 Task: Find connections with filter location Sint-Gillis-Waas with filter topic #Personalbrandingwith filter profile language Potuguese with filter current company IDC Technologies, Inc. with filter school Subodh Public School with filter industry Libraries with filter service category Web Development with filter keywords title Therapist
Action: Mouse moved to (485, 106)
Screenshot: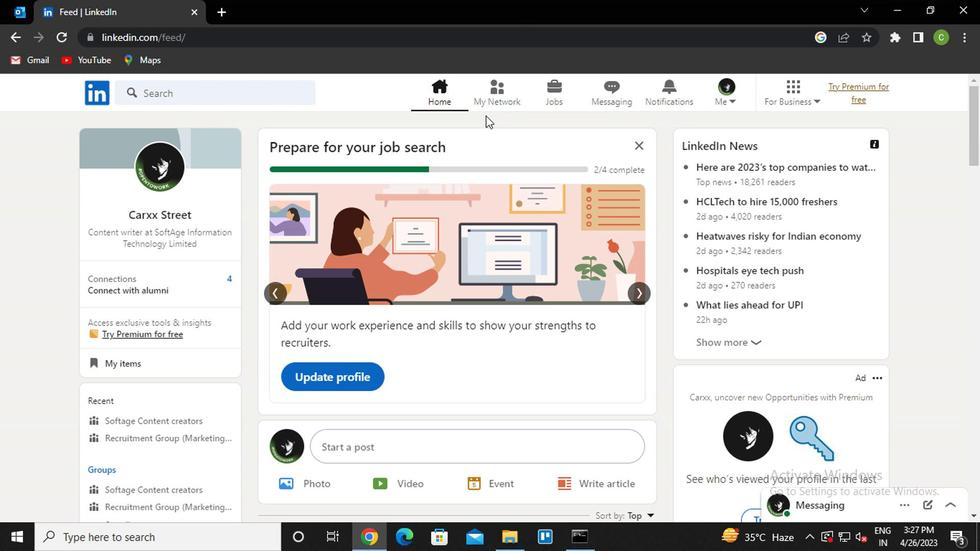 
Action: Mouse pressed left at (485, 106)
Screenshot: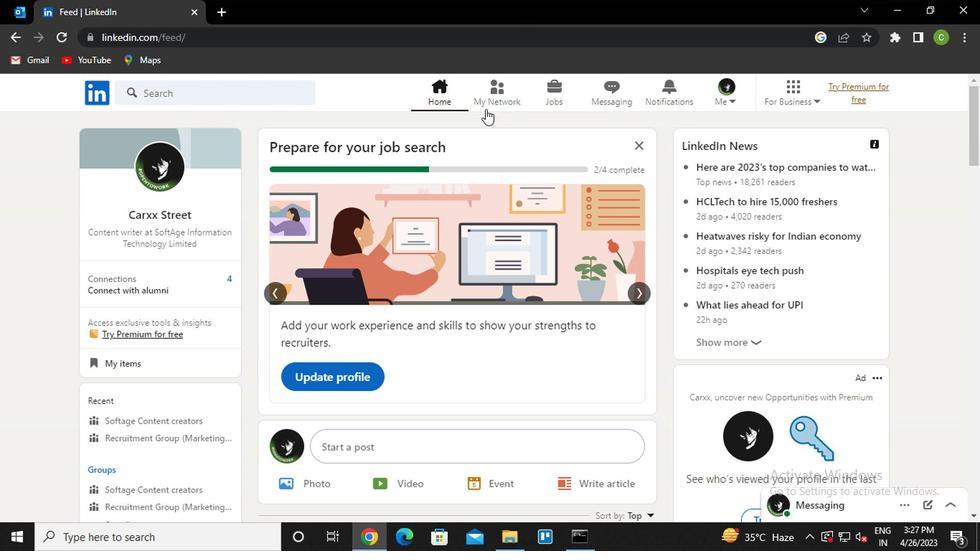 
Action: Mouse moved to (217, 176)
Screenshot: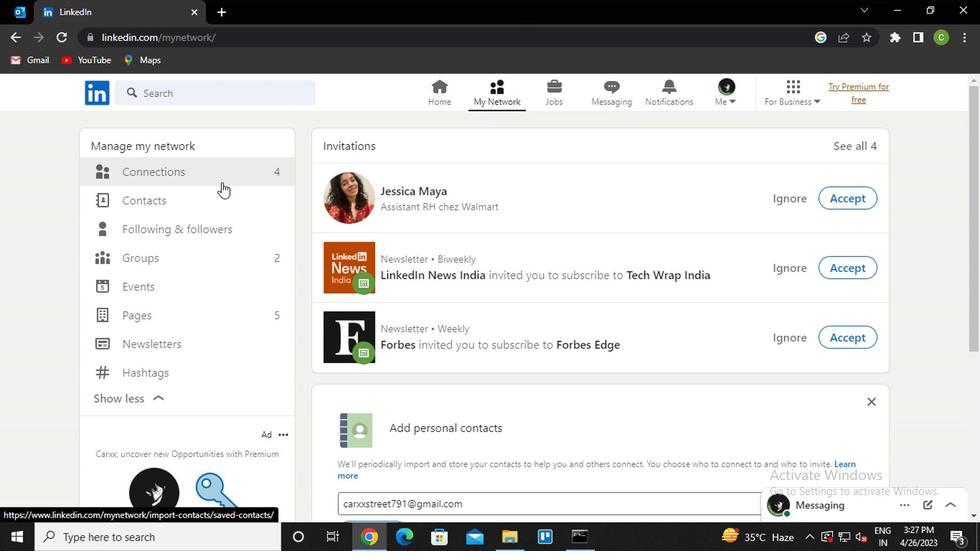 
Action: Mouse pressed left at (217, 176)
Screenshot: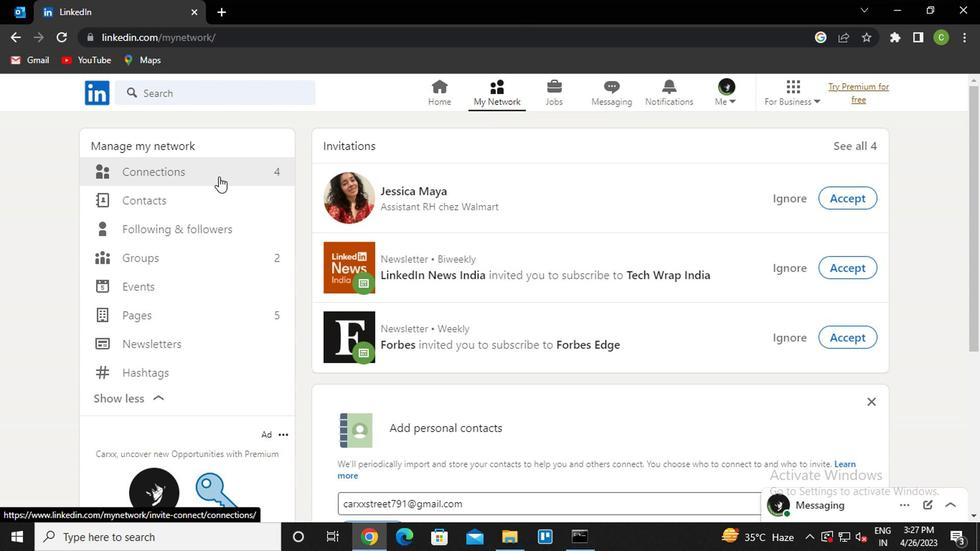 
Action: Mouse moved to (599, 172)
Screenshot: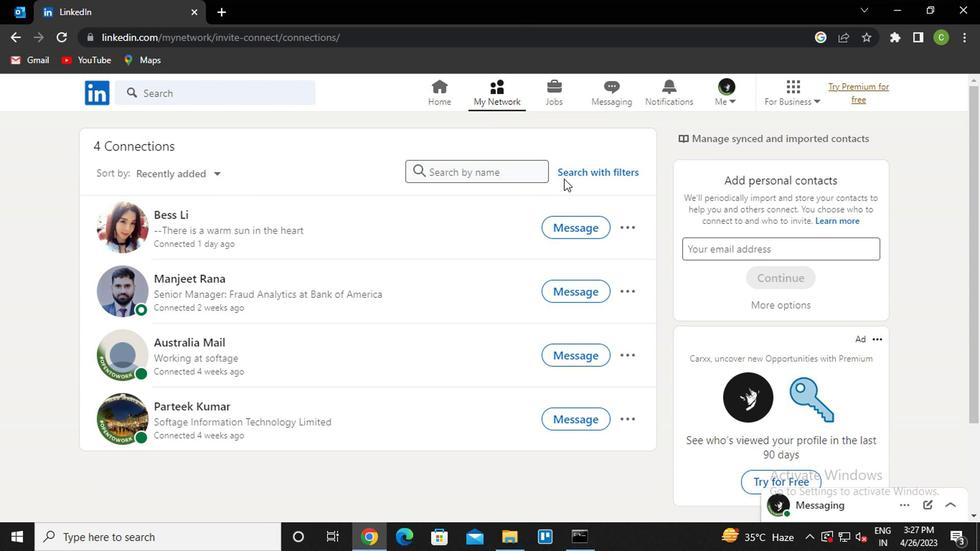
Action: Mouse pressed left at (599, 172)
Screenshot: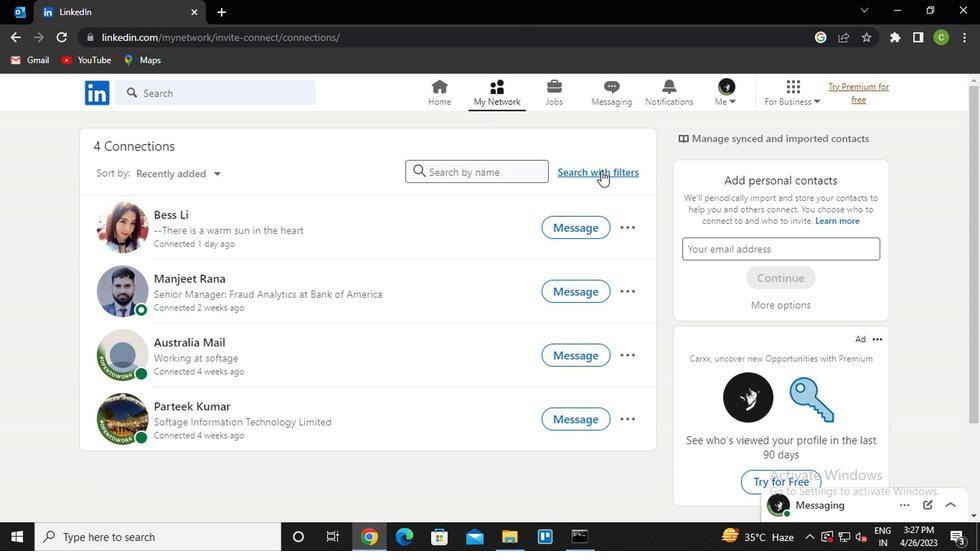 
Action: Mouse moved to (488, 142)
Screenshot: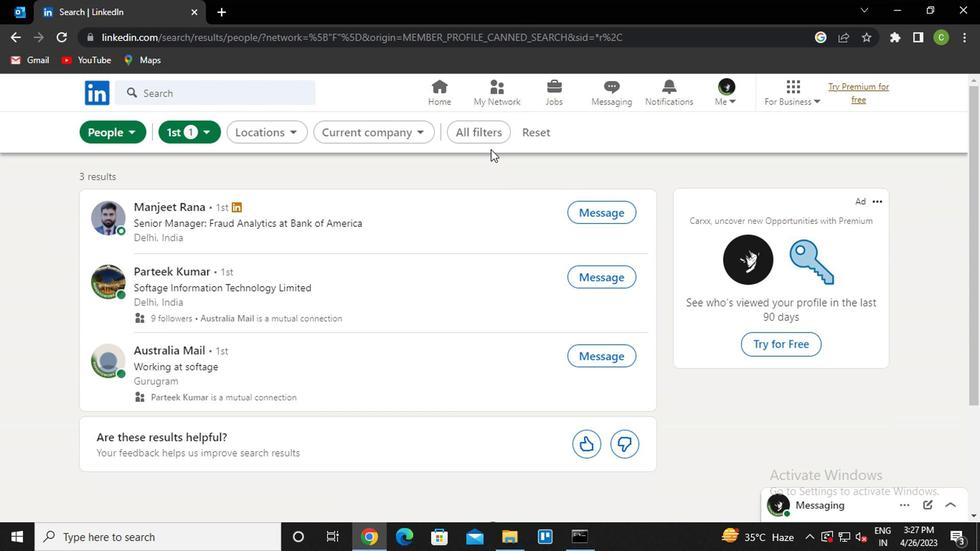 
Action: Mouse pressed left at (488, 142)
Screenshot: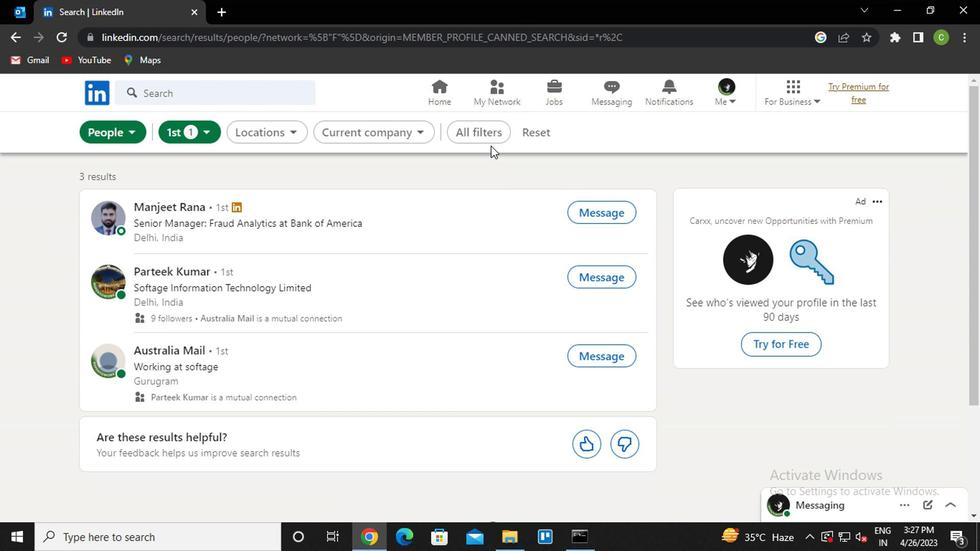 
Action: Mouse moved to (716, 325)
Screenshot: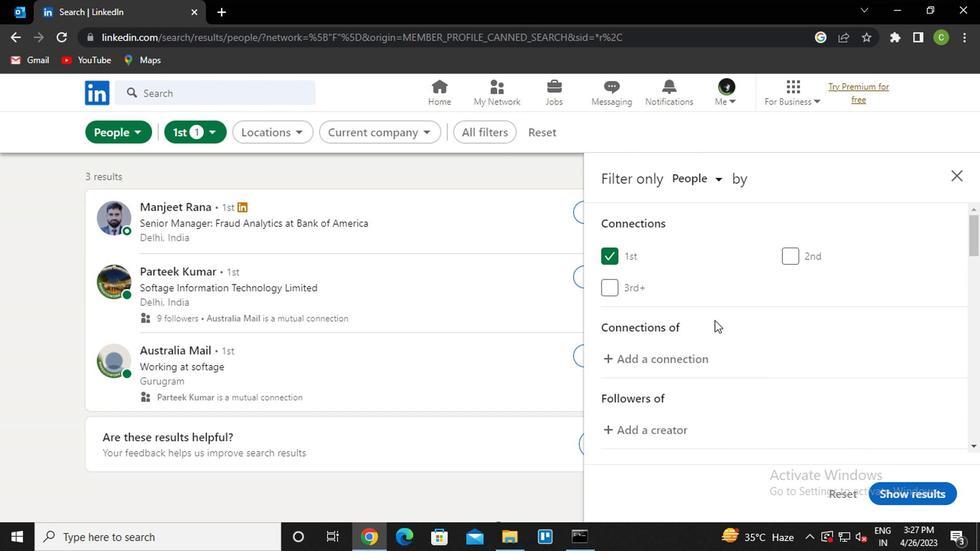 
Action: Mouse scrolled (716, 324) with delta (0, -1)
Screenshot: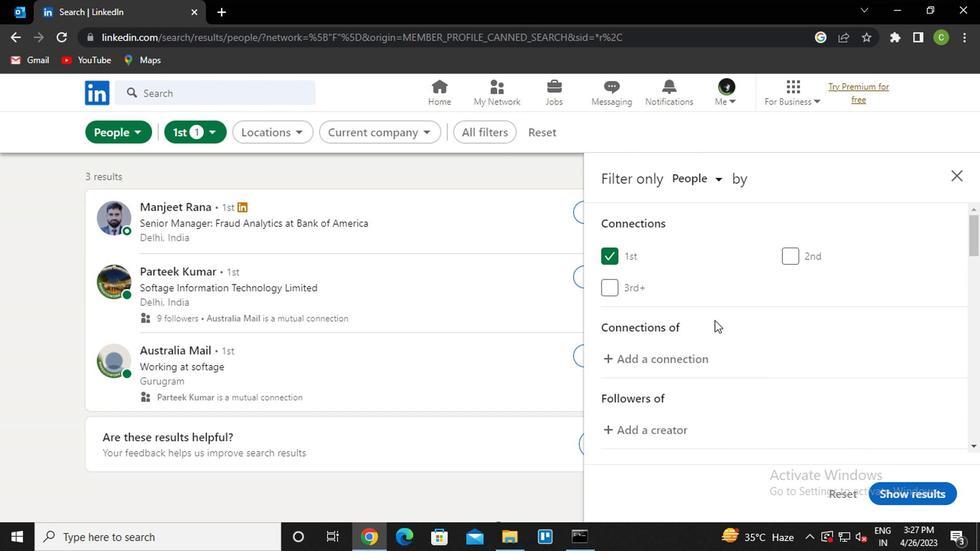 
Action: Mouse moved to (716, 337)
Screenshot: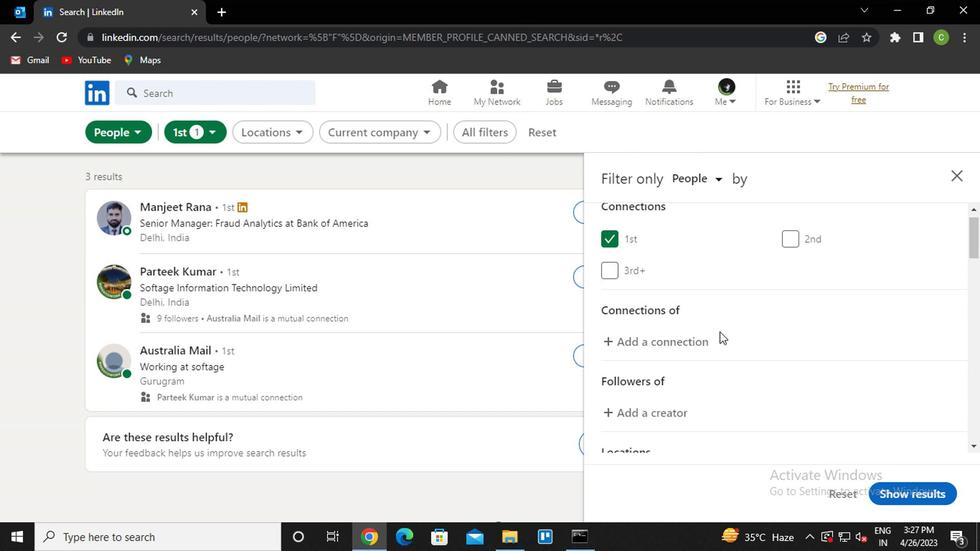 
Action: Mouse scrolled (716, 337) with delta (0, 0)
Screenshot: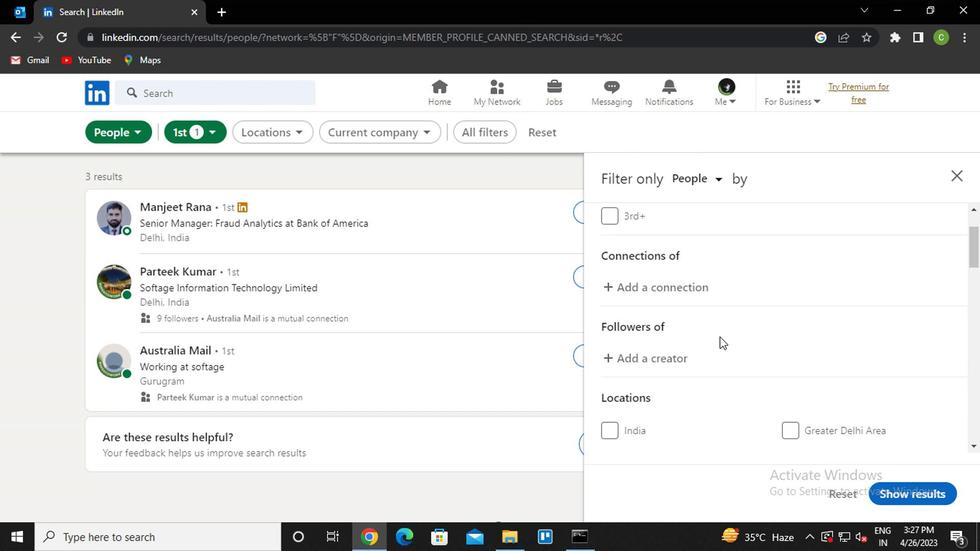 
Action: Mouse moved to (716, 339)
Screenshot: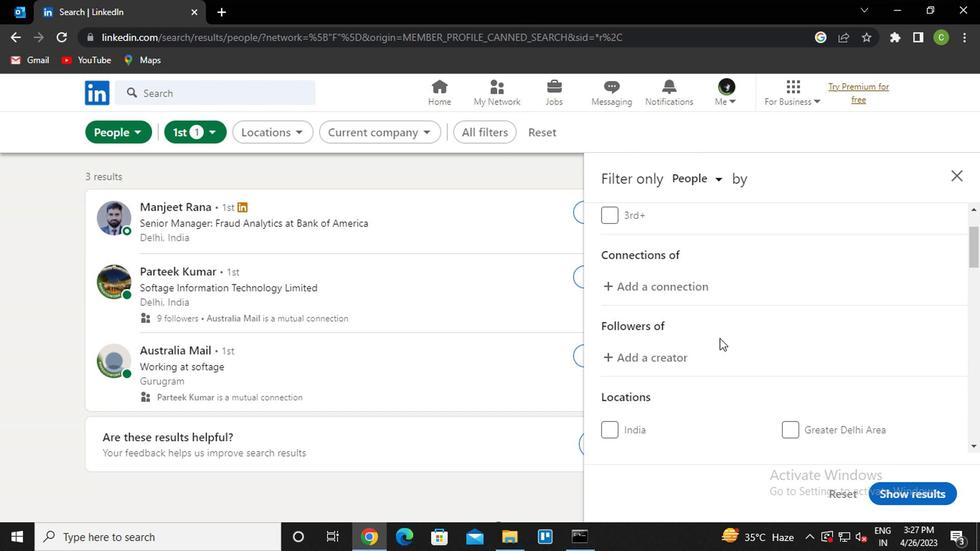 
Action: Mouse scrolled (716, 339) with delta (0, 0)
Screenshot: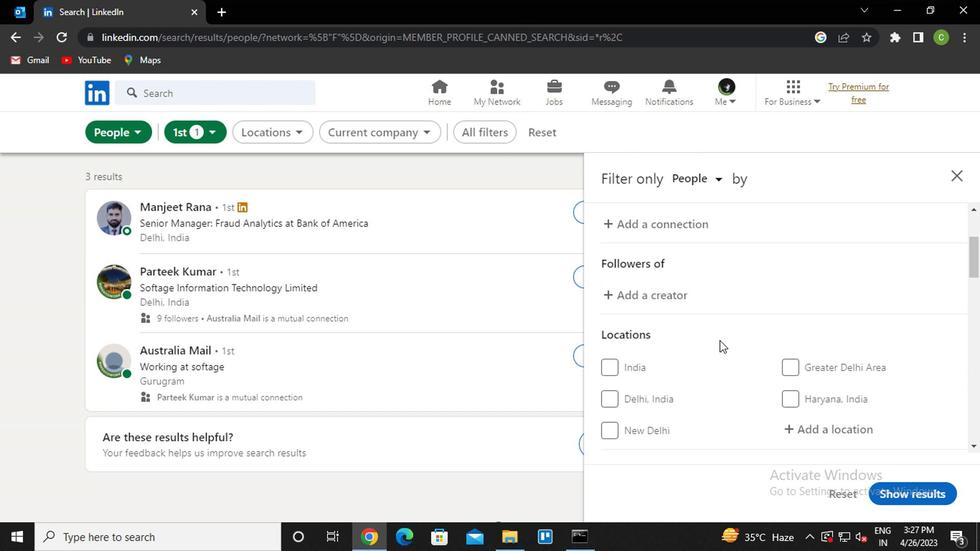
Action: Mouse moved to (818, 353)
Screenshot: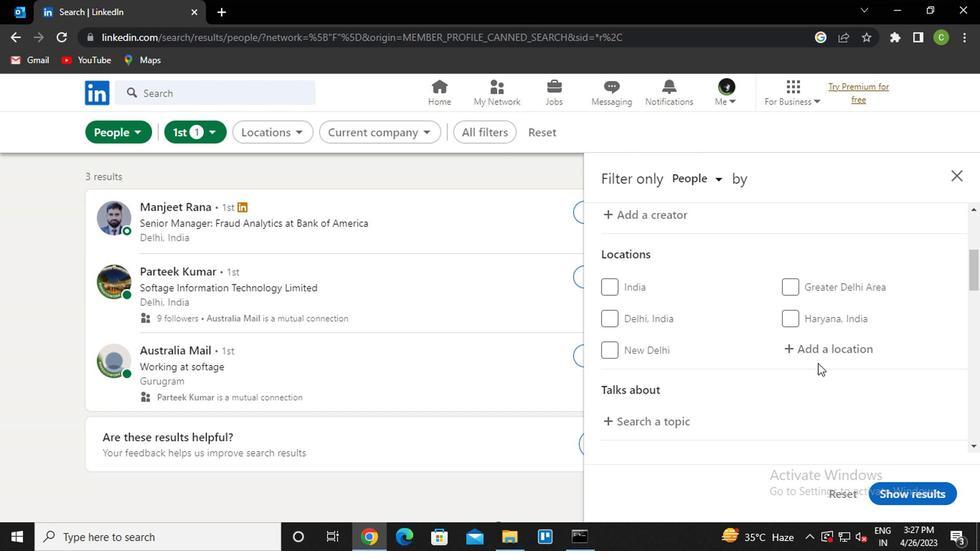 
Action: Mouse pressed left at (818, 353)
Screenshot: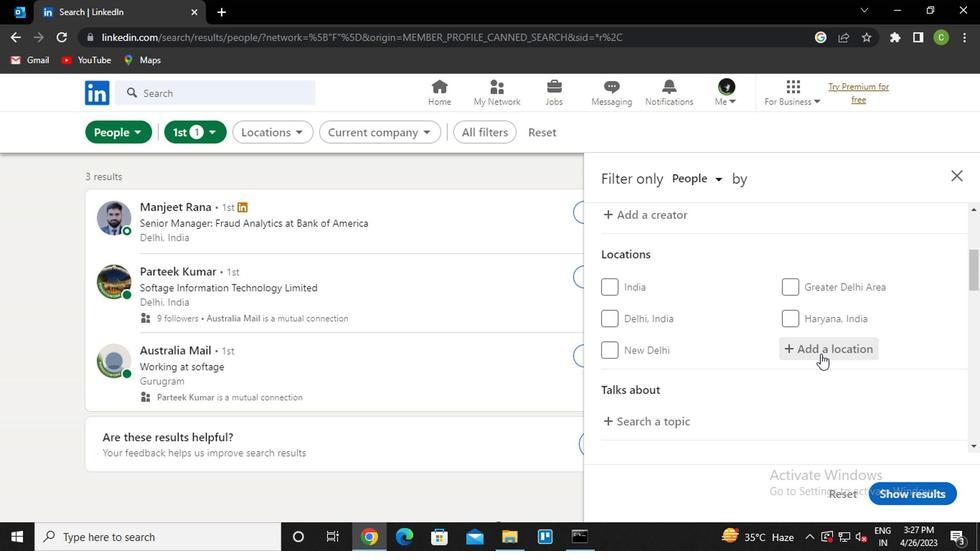 
Action: Key pressed <Key.caps_lock><Key.caps_lock>s<Key.caps_lock>int-<Key.caps_lock>g<Key.caps_lock>i<Key.down><Key.enter>
Screenshot: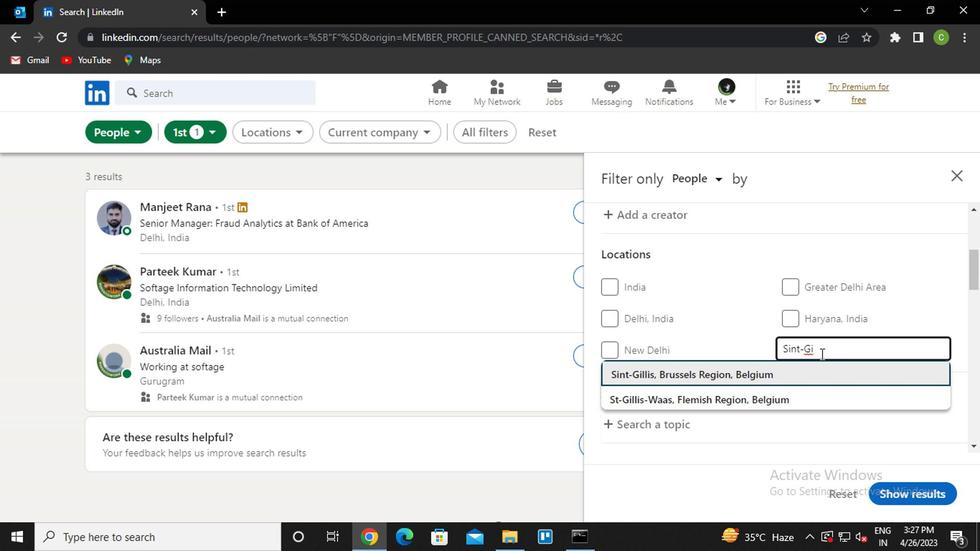 
Action: Mouse moved to (817, 326)
Screenshot: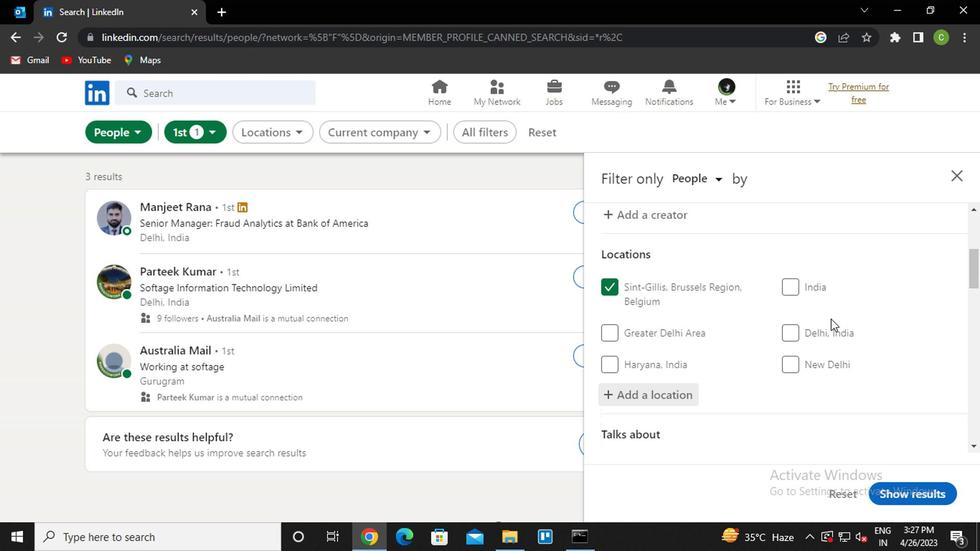 
Action: Mouse scrolled (817, 325) with delta (0, 0)
Screenshot: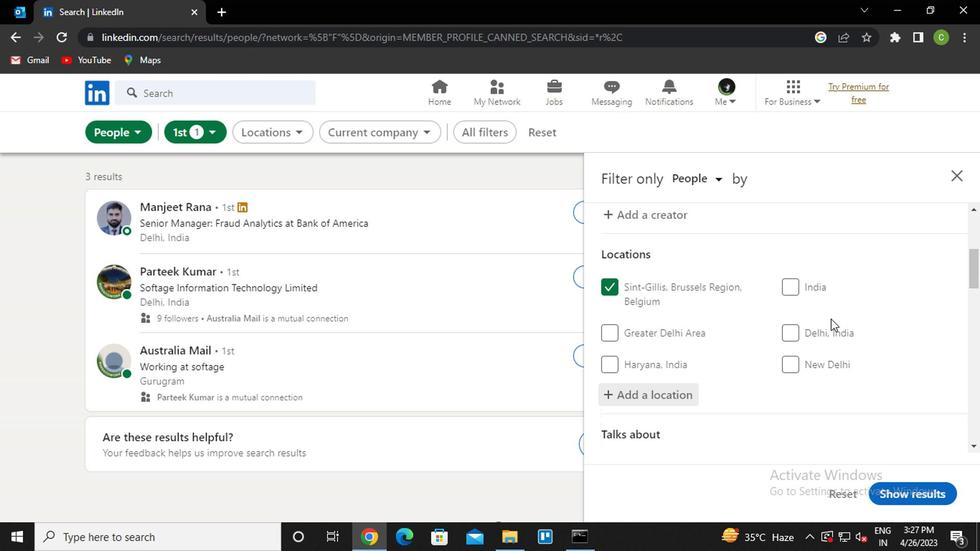 
Action: Mouse moved to (643, 390)
Screenshot: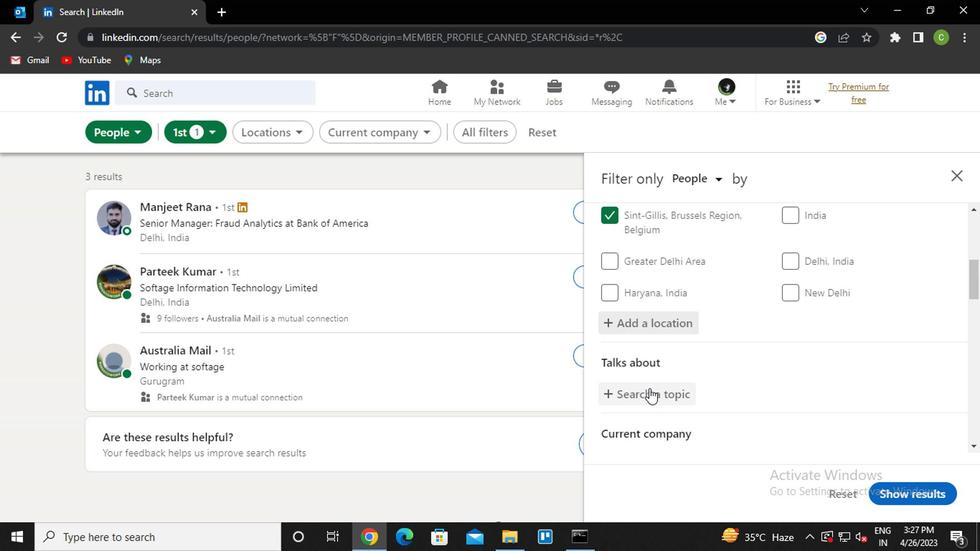 
Action: Mouse pressed left at (643, 390)
Screenshot: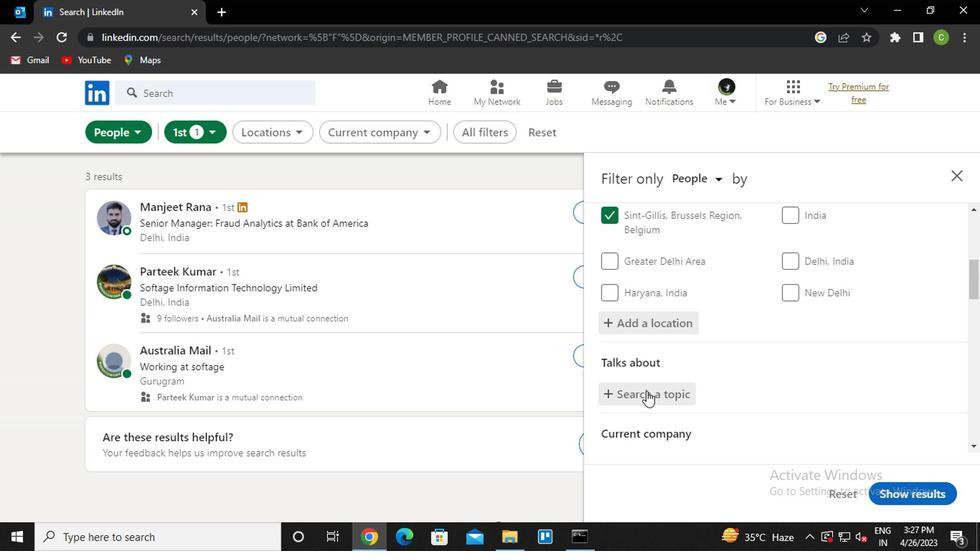 
Action: Key pressed <Key.caps_lock>p<Key.caps_lock>ersonalbranding<Key.down><Key.enter>
Screenshot: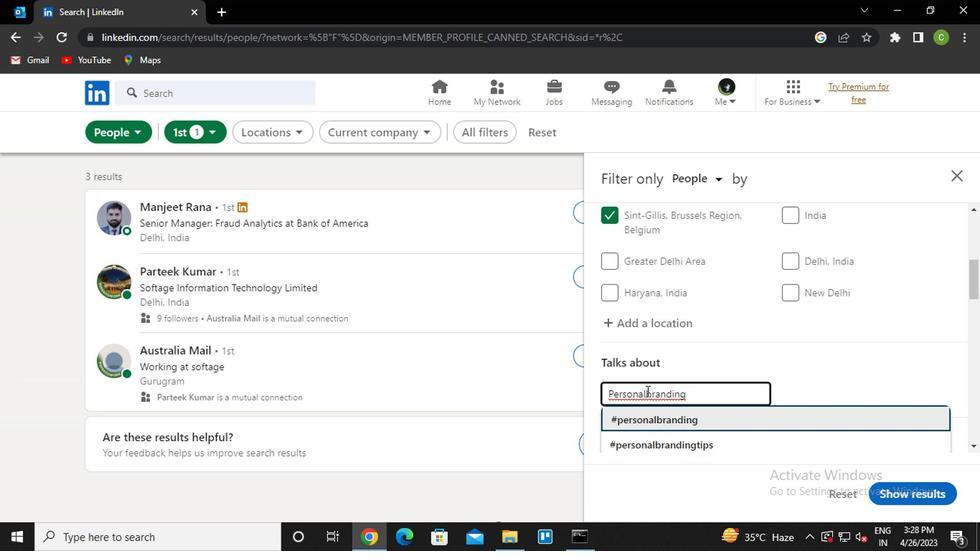 
Action: Mouse moved to (783, 359)
Screenshot: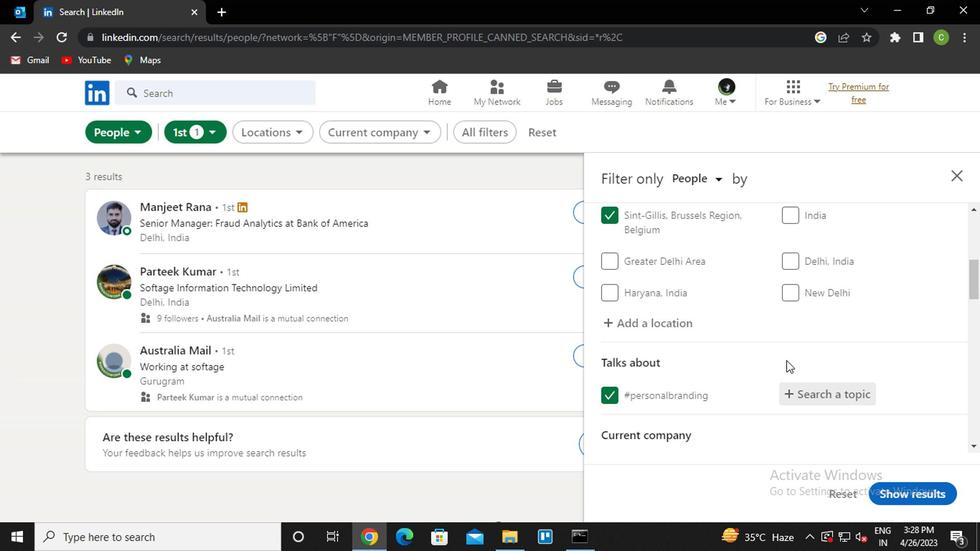 
Action: Mouse scrolled (783, 358) with delta (0, 0)
Screenshot: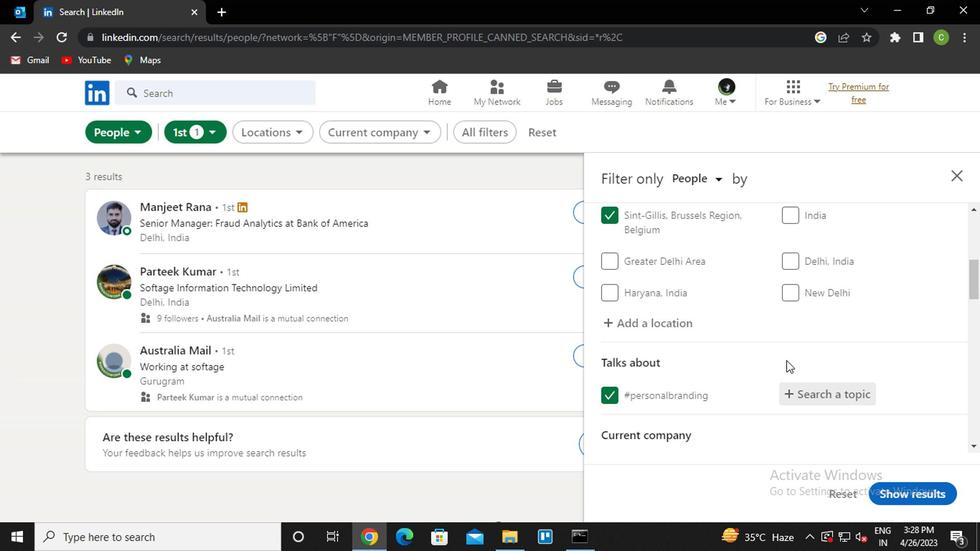 
Action: Mouse scrolled (783, 358) with delta (0, 0)
Screenshot: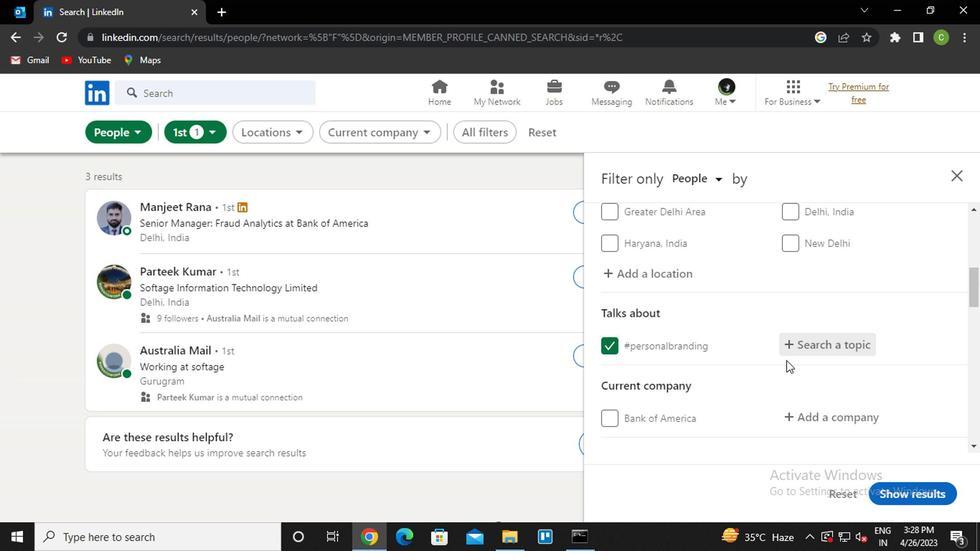 
Action: Mouse moved to (822, 320)
Screenshot: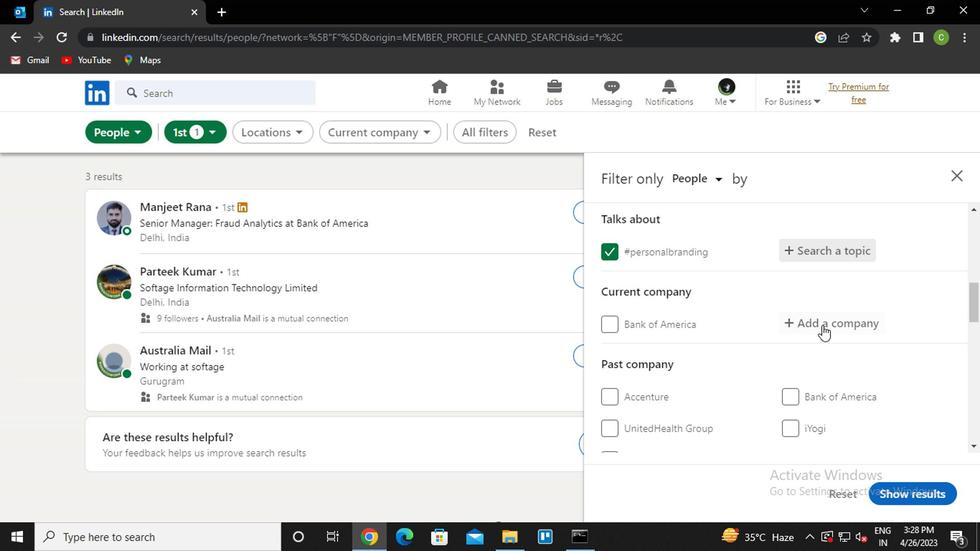 
Action: Mouse pressed left at (822, 320)
Screenshot: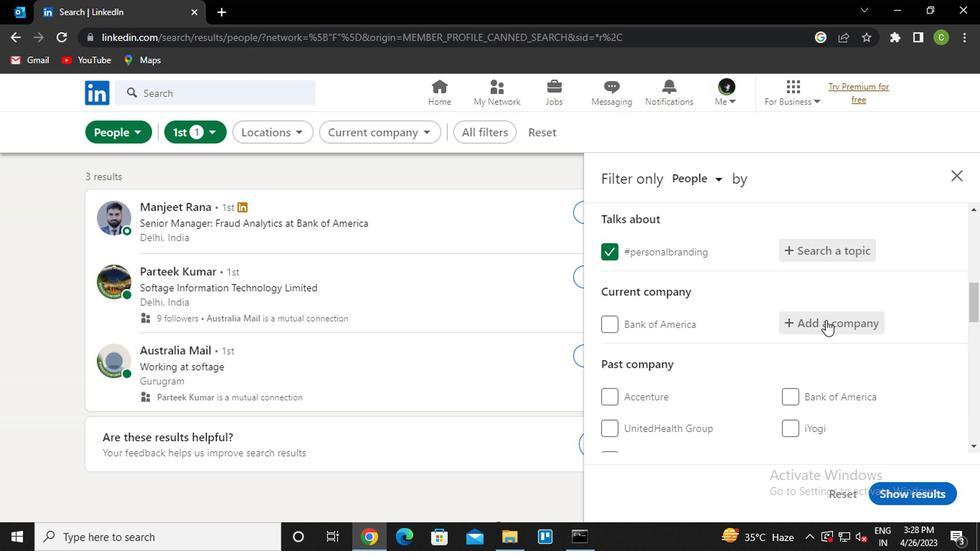 
Action: Key pressed <Key.caps_lock>idc<Key.down><Key.down><Key.enter>
Screenshot: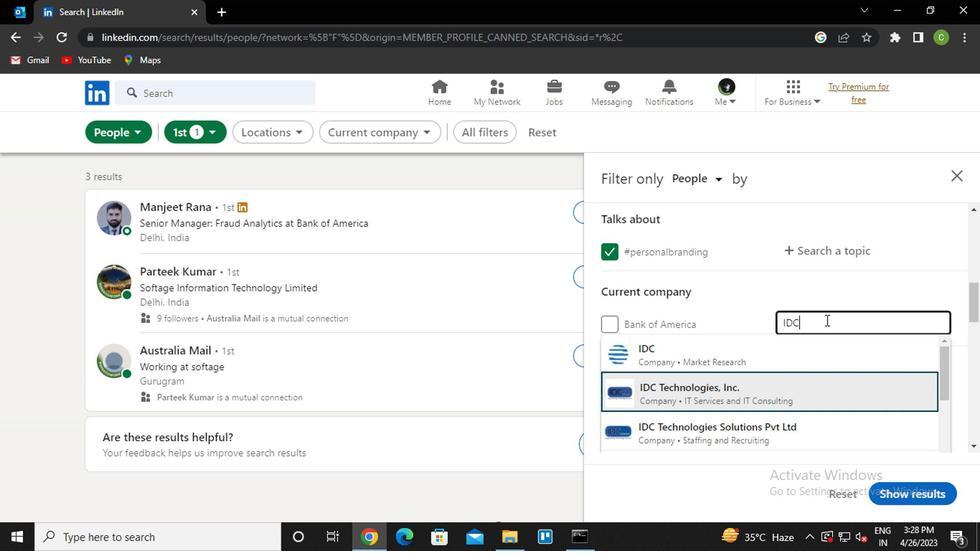 
Action: Mouse scrolled (822, 319) with delta (0, -1)
Screenshot: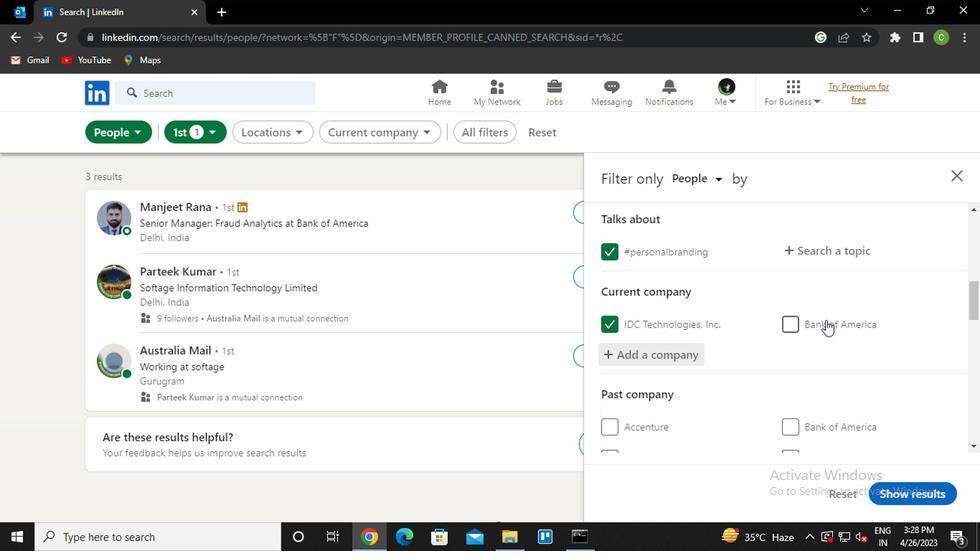 
Action: Mouse moved to (818, 324)
Screenshot: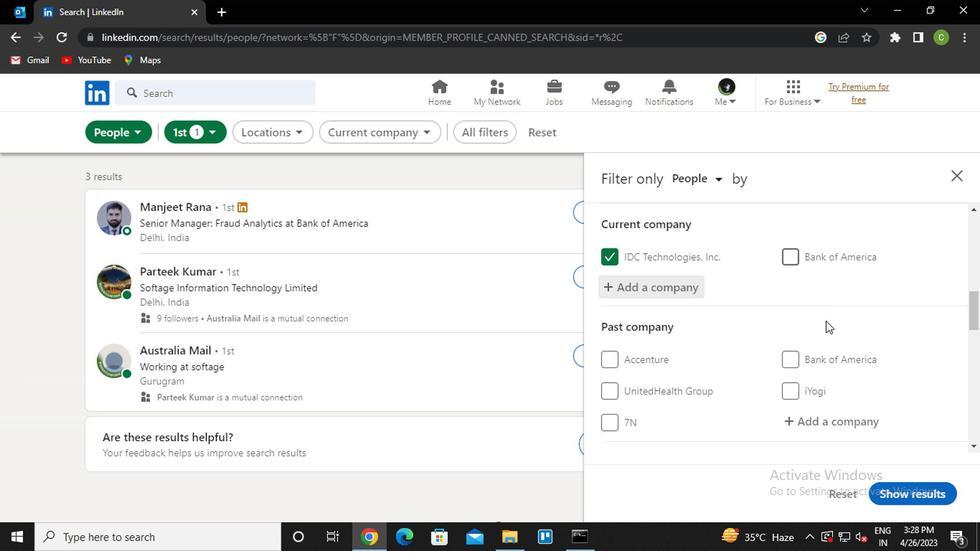 
Action: Mouse scrolled (818, 323) with delta (0, 0)
Screenshot: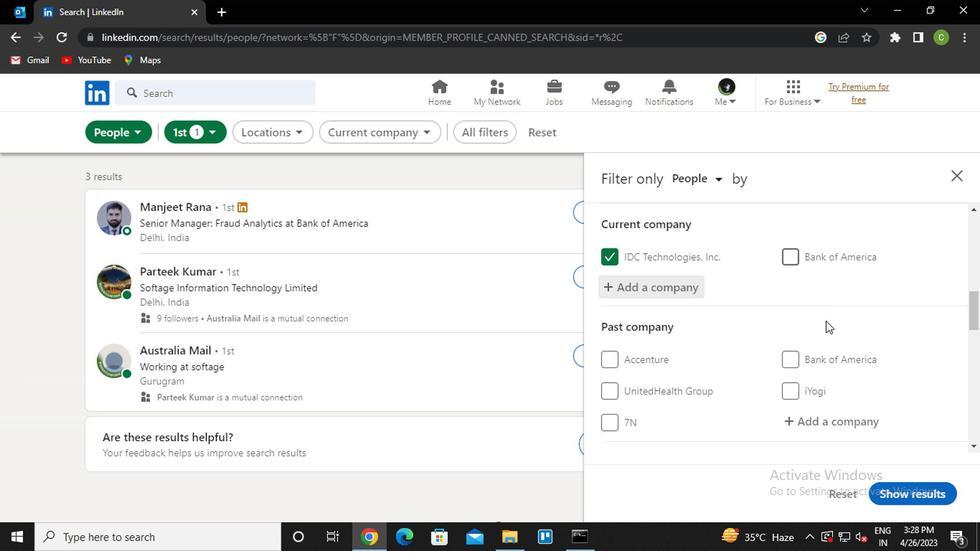 
Action: Mouse scrolled (818, 323) with delta (0, 0)
Screenshot: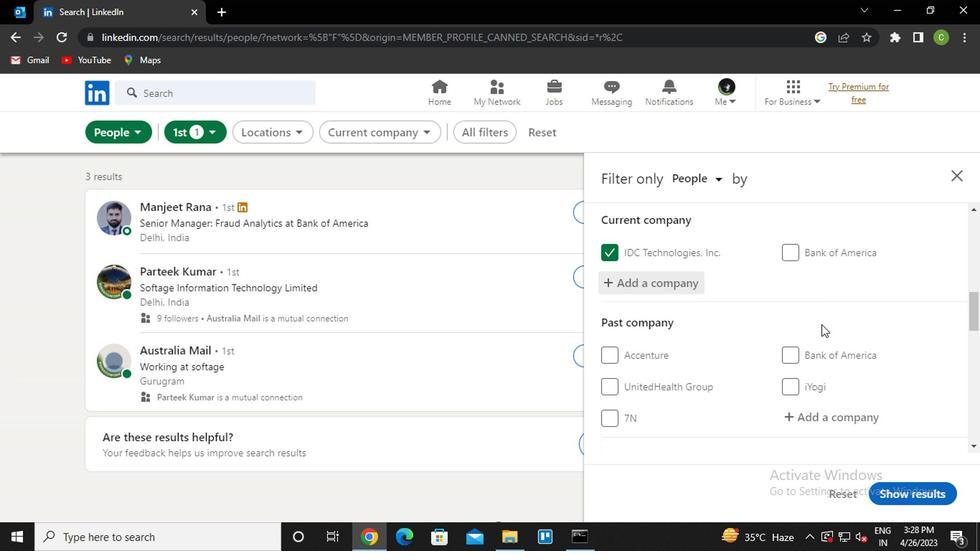 
Action: Mouse scrolled (818, 323) with delta (0, 0)
Screenshot: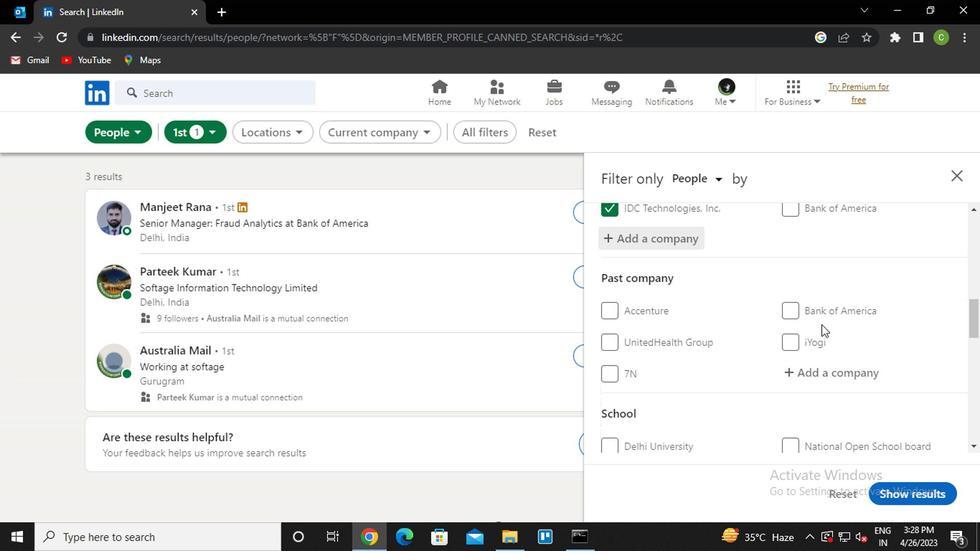 
Action: Mouse moved to (637, 385)
Screenshot: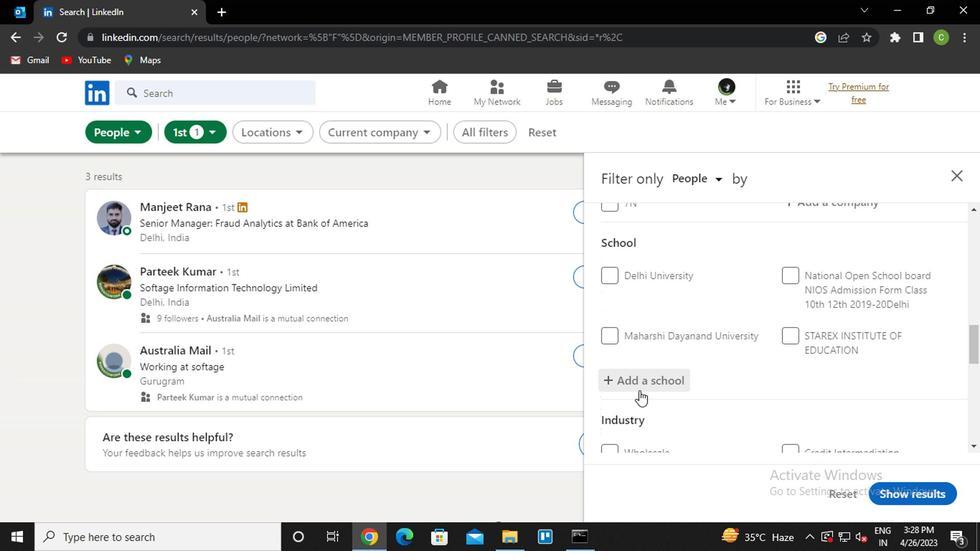 
Action: Mouse pressed left at (637, 385)
Screenshot: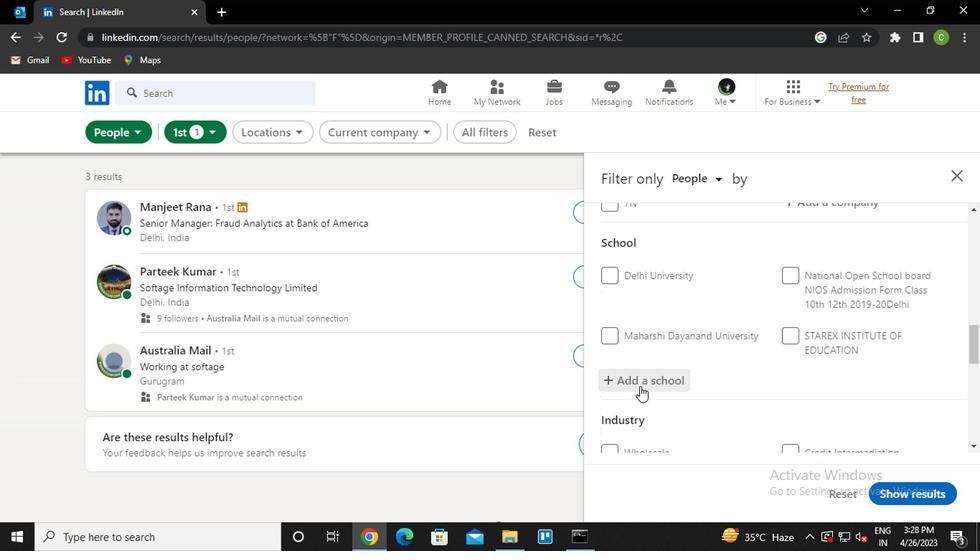 
Action: Mouse moved to (639, 383)
Screenshot: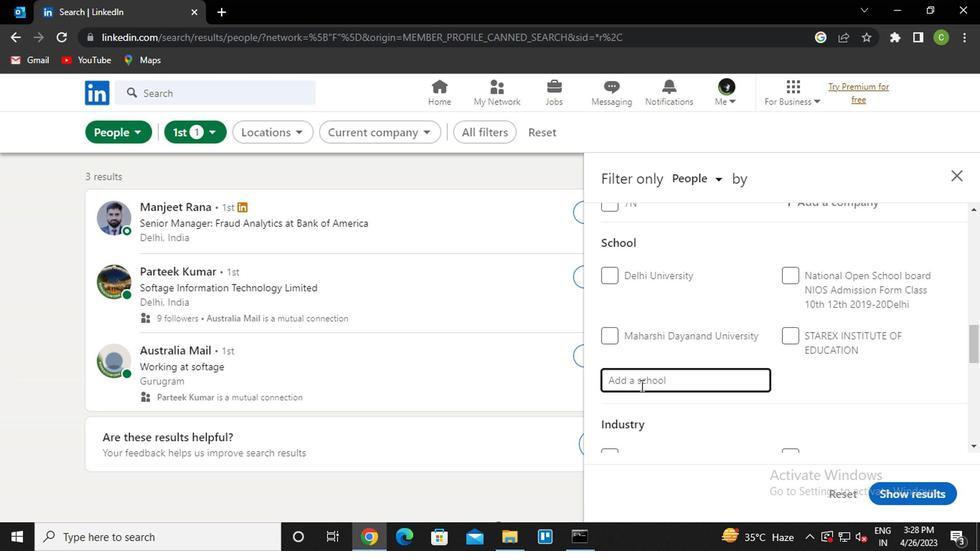 
Action: Key pressed <Key.caps_lock><Key.caps_lock>s<Key.caps_lock>ubodh<Key.down><Key.enter>
Screenshot: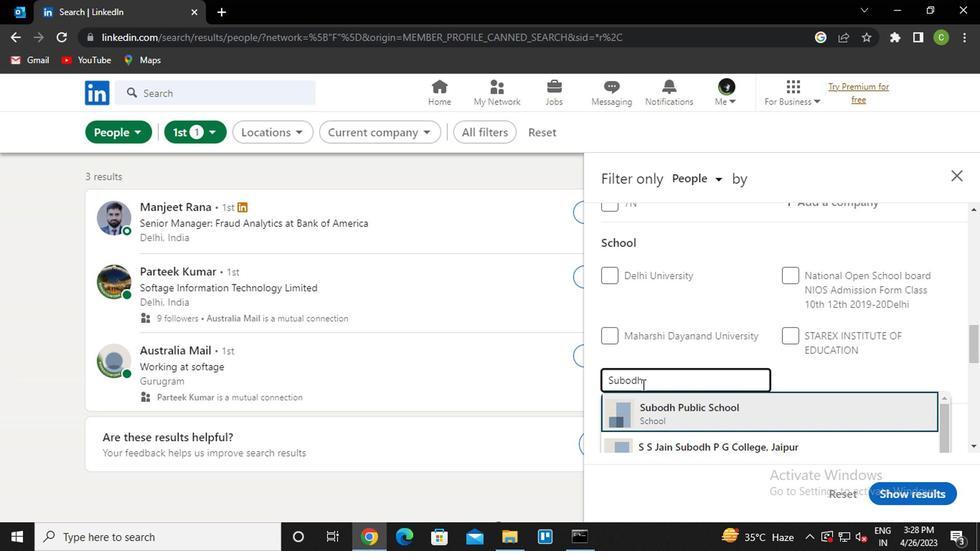 
Action: Mouse moved to (736, 378)
Screenshot: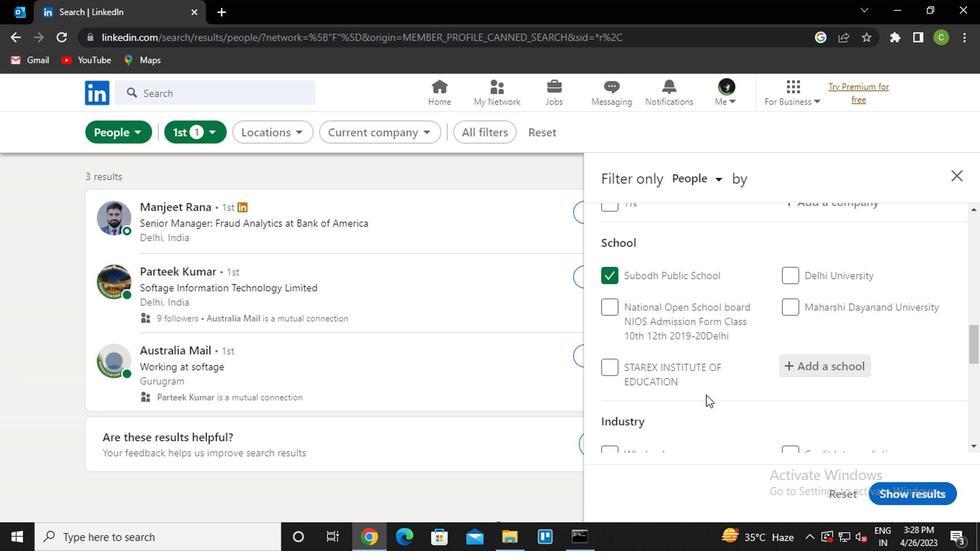 
Action: Mouse scrolled (736, 377) with delta (0, -1)
Screenshot: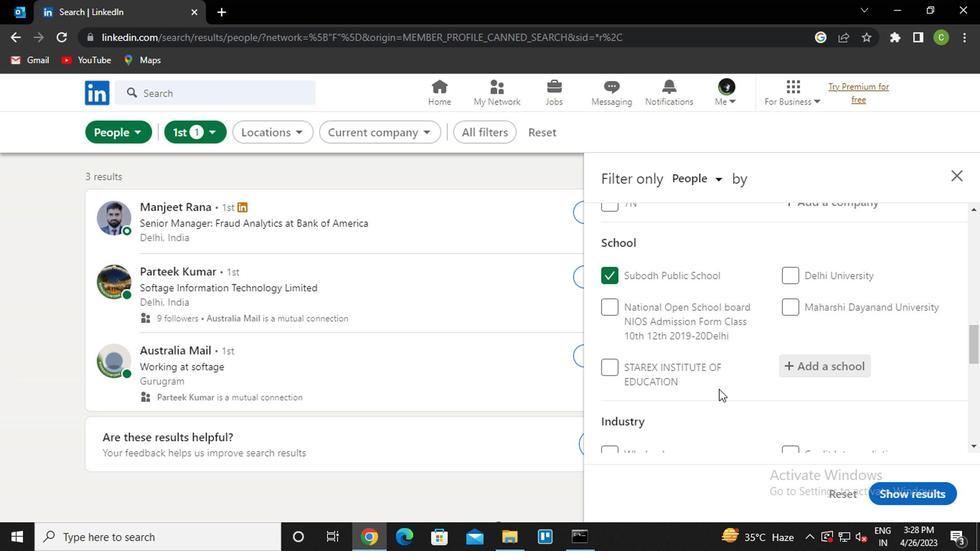
Action: Mouse scrolled (736, 377) with delta (0, -1)
Screenshot: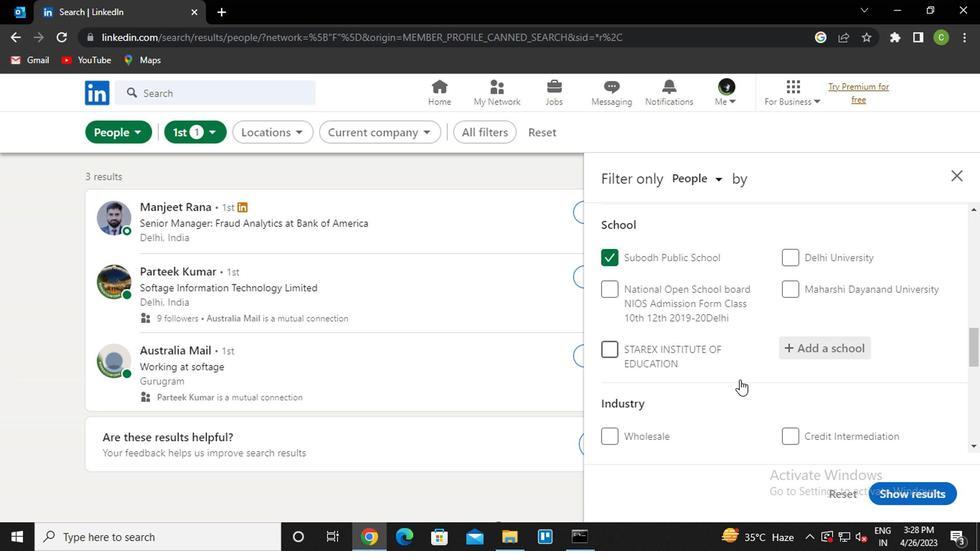 
Action: Mouse scrolled (736, 377) with delta (0, -1)
Screenshot: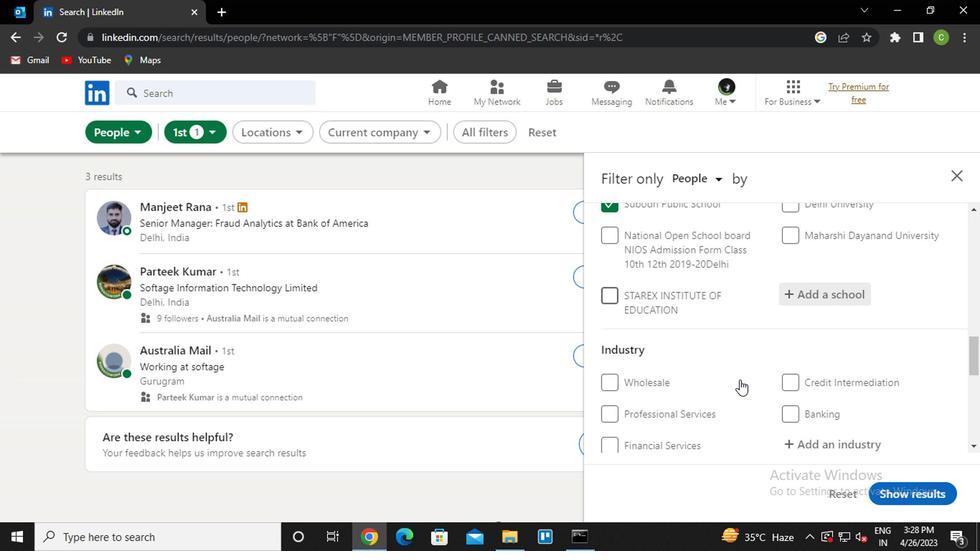 
Action: Mouse moved to (844, 303)
Screenshot: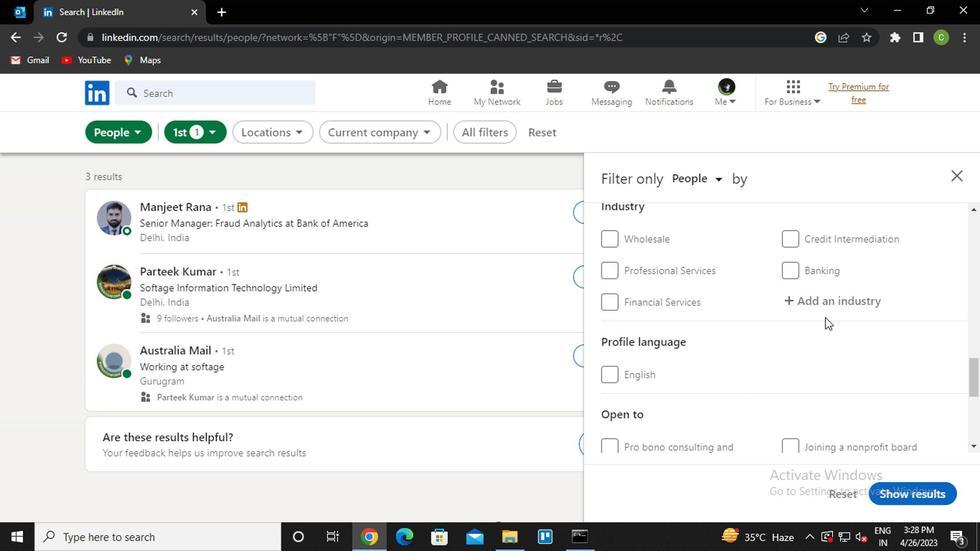 
Action: Mouse pressed left at (844, 303)
Screenshot: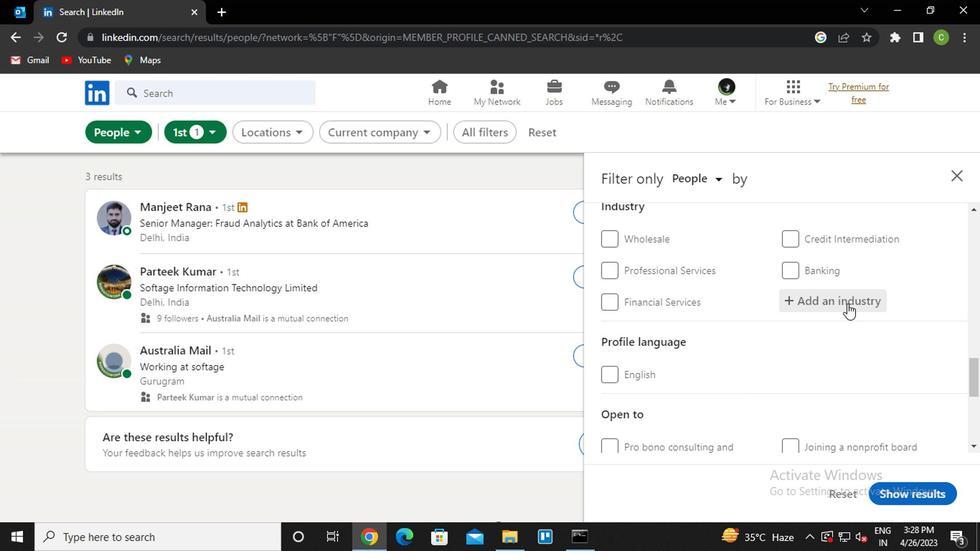 
Action: Key pressed <Key.caps_lock>l<Key.caps_lock>ibra<Key.down><Key.enter>
Screenshot: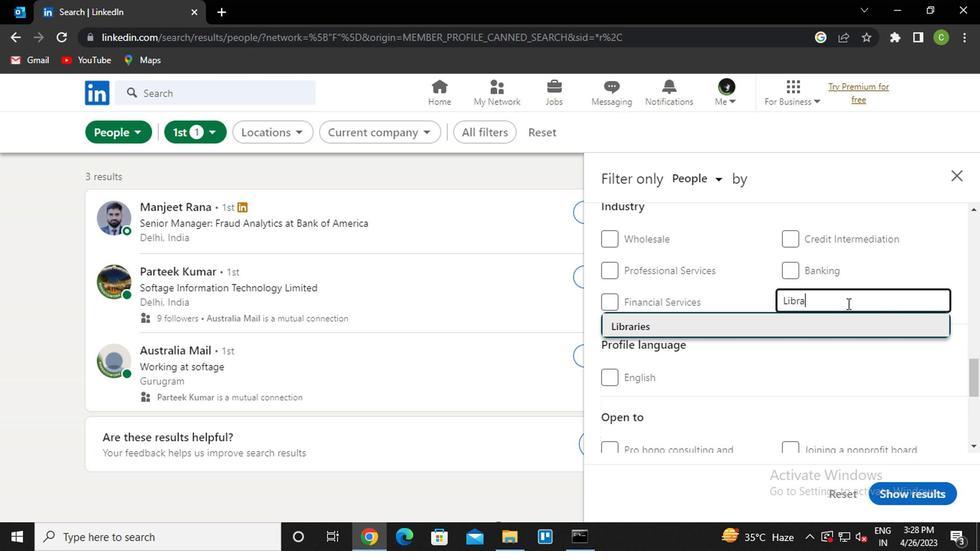 
Action: Mouse moved to (845, 302)
Screenshot: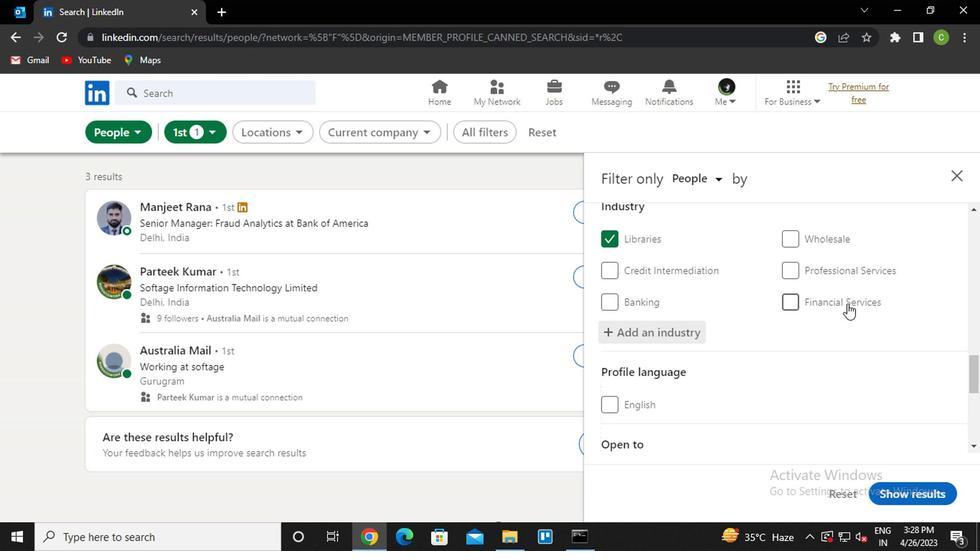 
Action: Mouse scrolled (845, 302) with delta (0, 0)
Screenshot: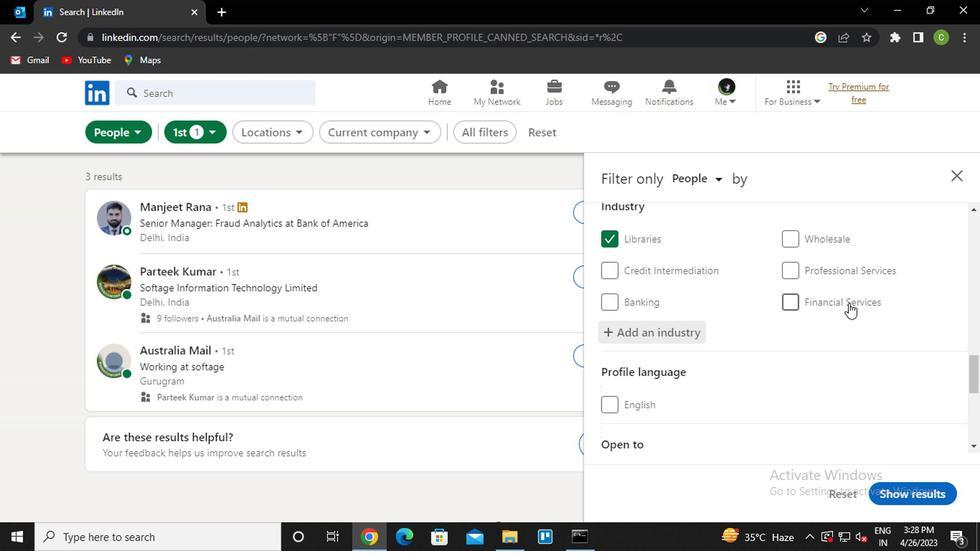 
Action: Mouse moved to (845, 302)
Screenshot: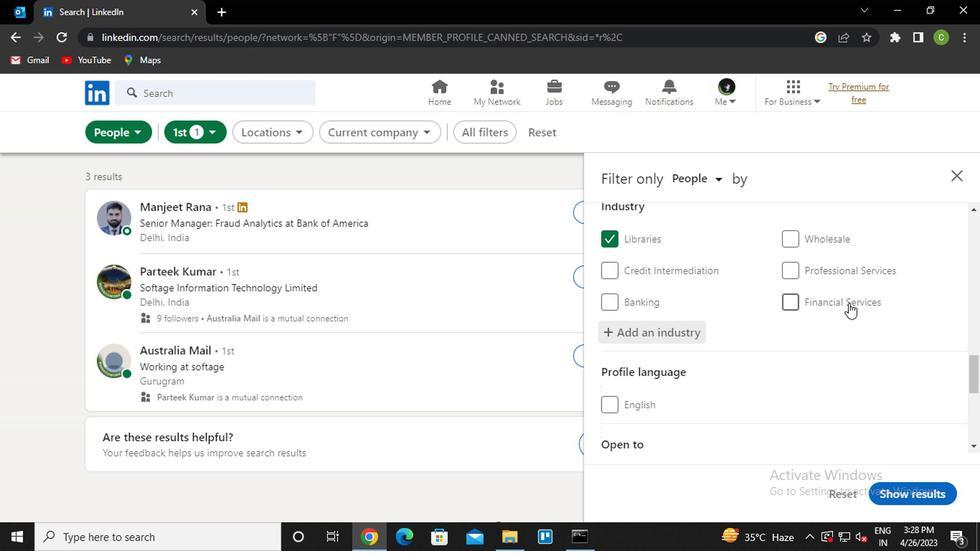 
Action: Mouse scrolled (845, 302) with delta (0, 0)
Screenshot: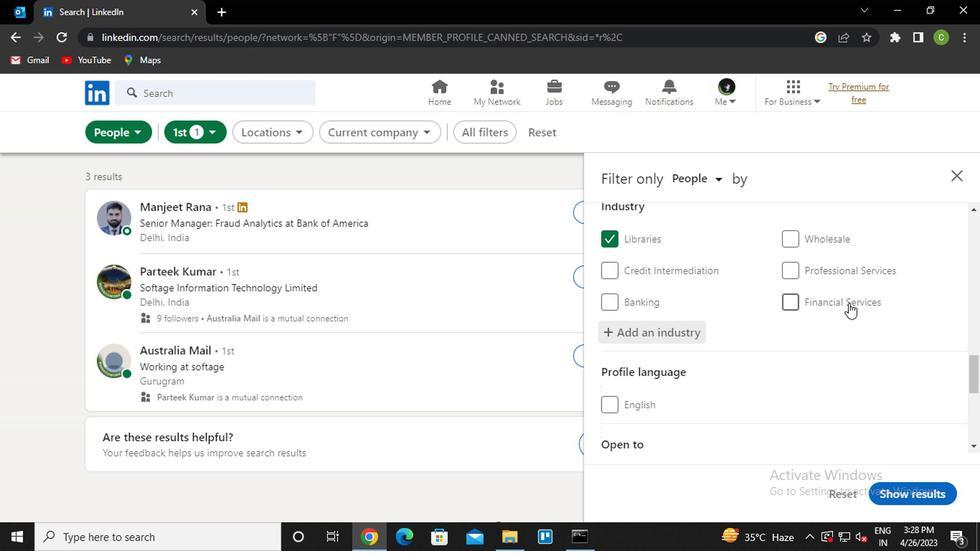 
Action: Mouse moved to (843, 304)
Screenshot: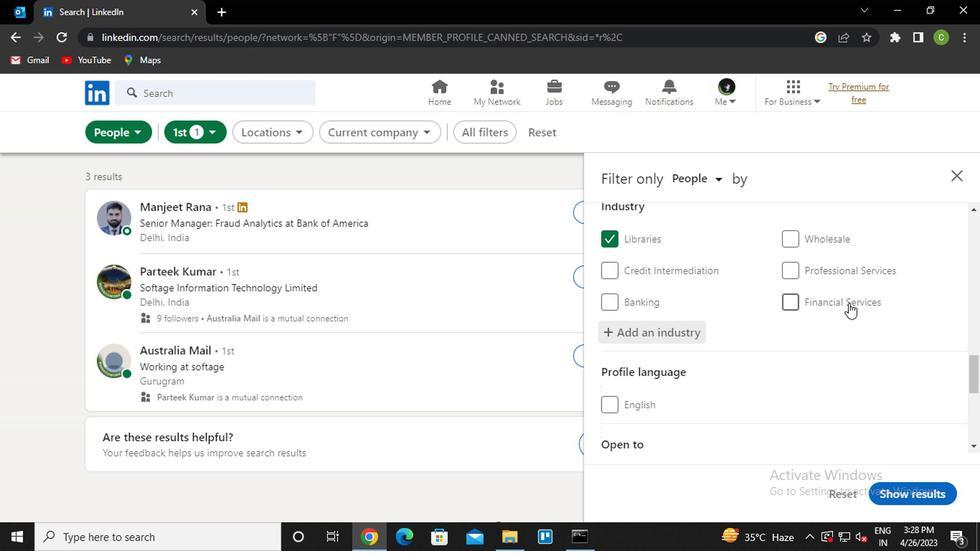 
Action: Mouse scrolled (843, 303) with delta (0, 0)
Screenshot: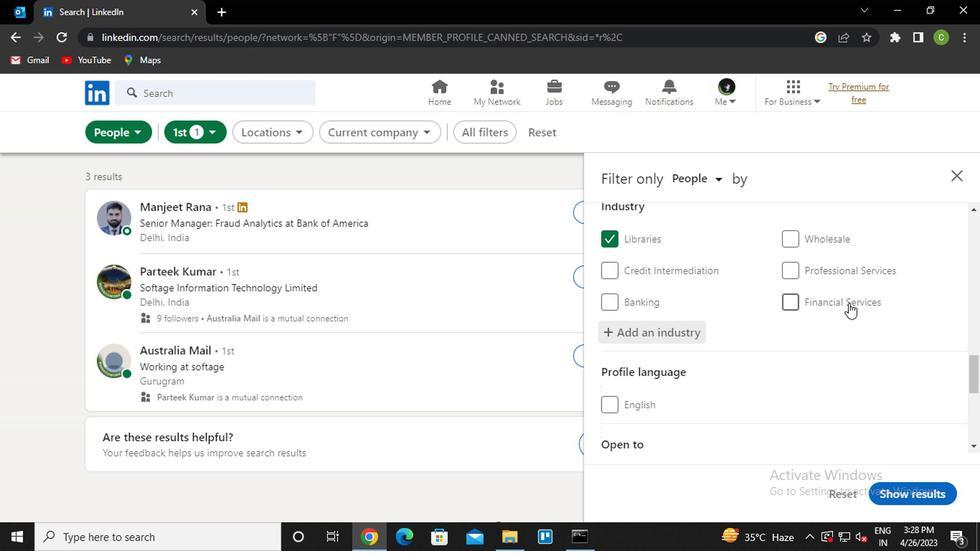 
Action: Mouse moved to (665, 347)
Screenshot: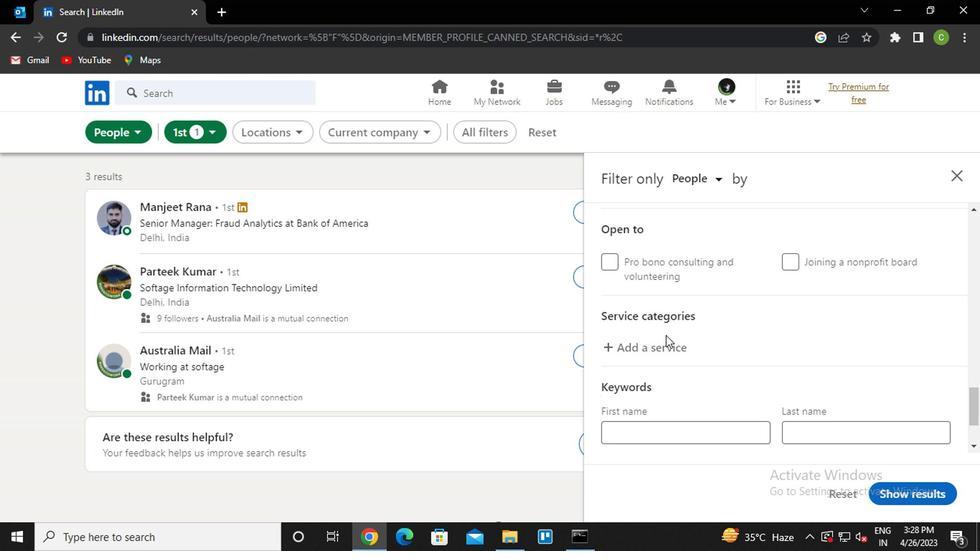 
Action: Mouse pressed left at (665, 347)
Screenshot: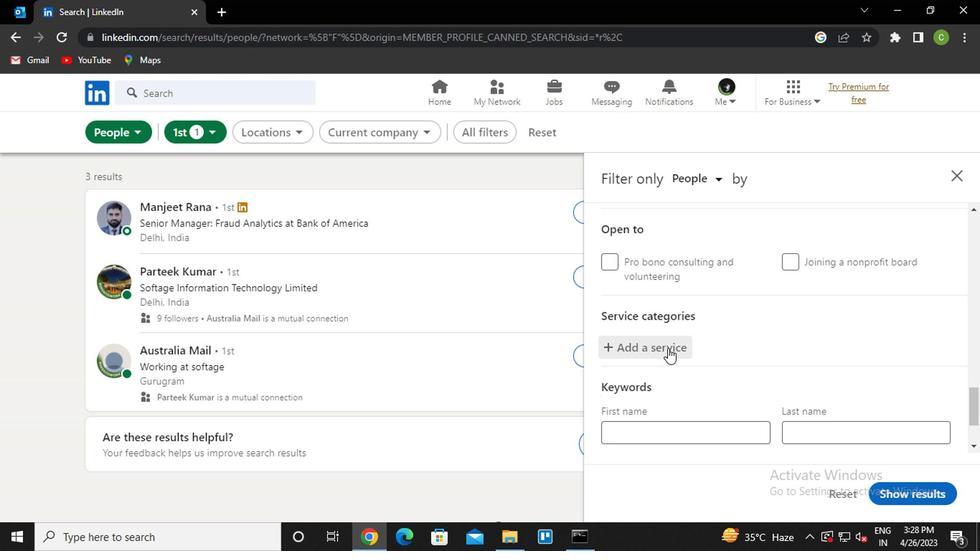 
Action: Key pressed <Key.caps_lock>w<Key.caps_lock>eb<Key.space><Key.caps_lock>d<Key.caps_lock>Eve<Key.down><Key.enter>
Screenshot: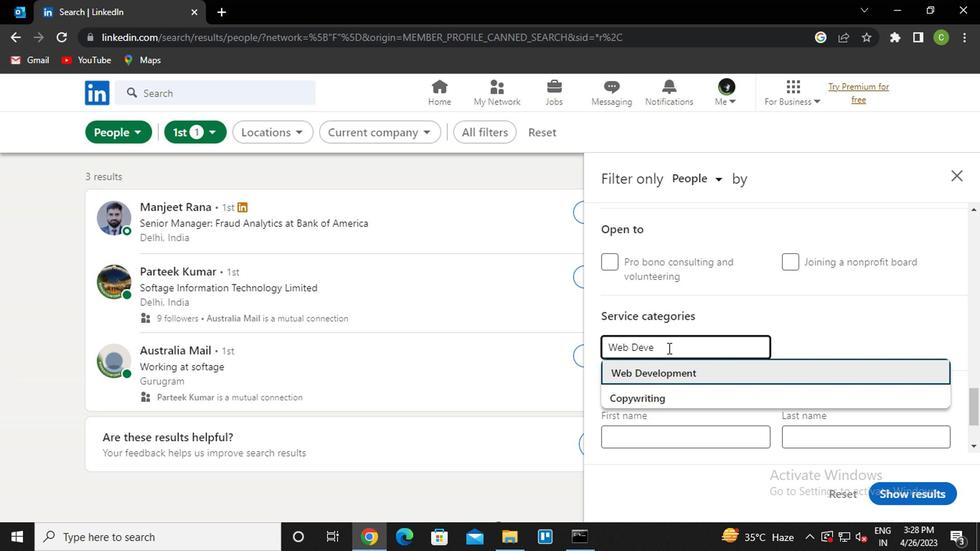 
Action: Mouse moved to (679, 355)
Screenshot: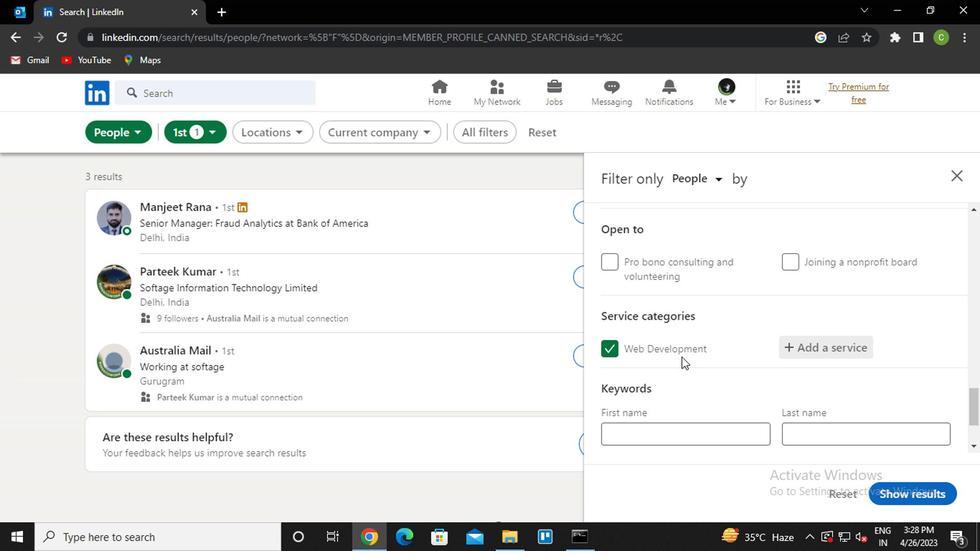
Action: Mouse scrolled (679, 355) with delta (0, 0)
Screenshot: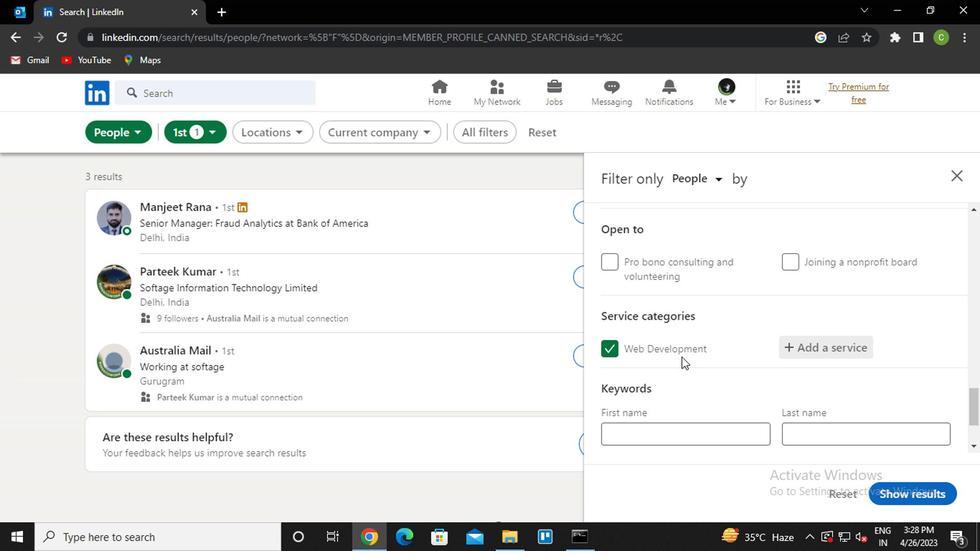
Action: Mouse scrolled (679, 355) with delta (0, 0)
Screenshot: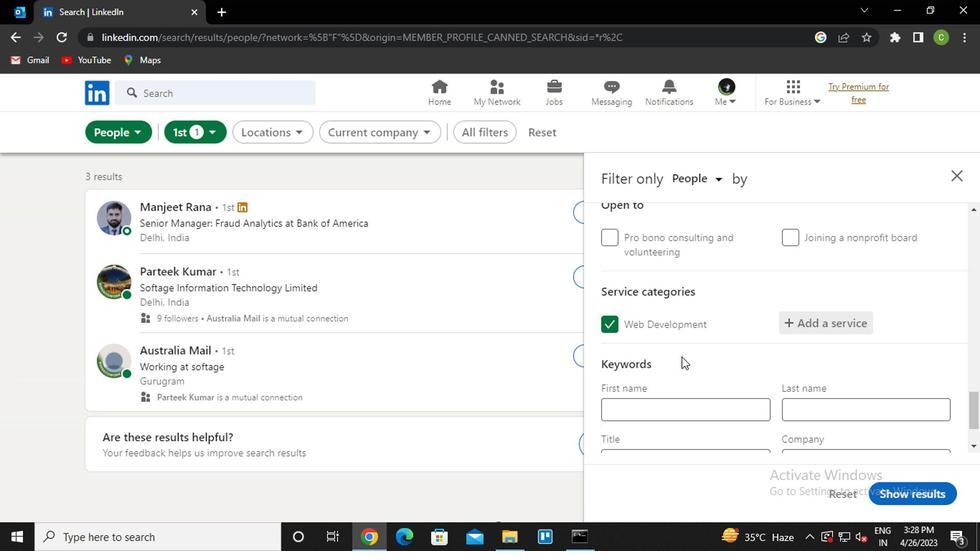 
Action: Mouse moved to (667, 389)
Screenshot: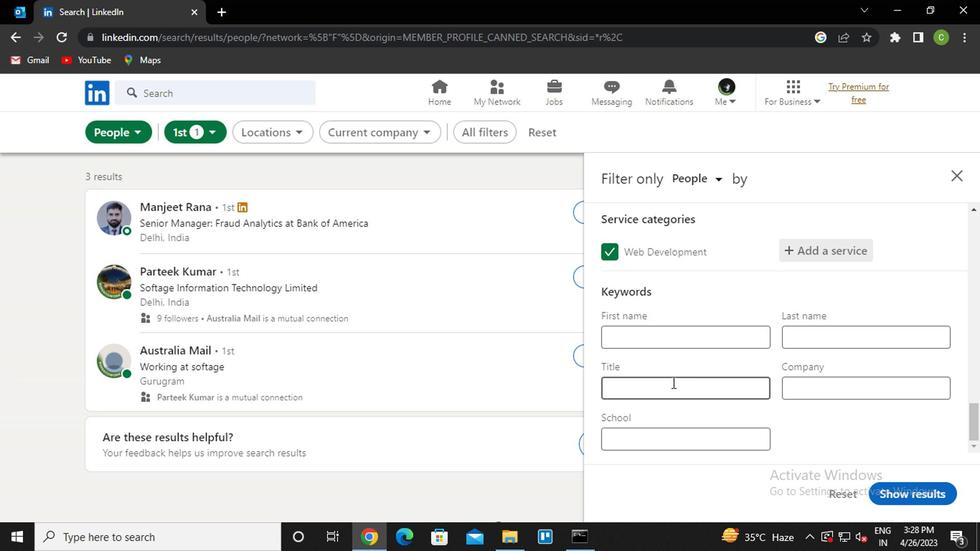 
Action: Mouse pressed left at (667, 389)
Screenshot: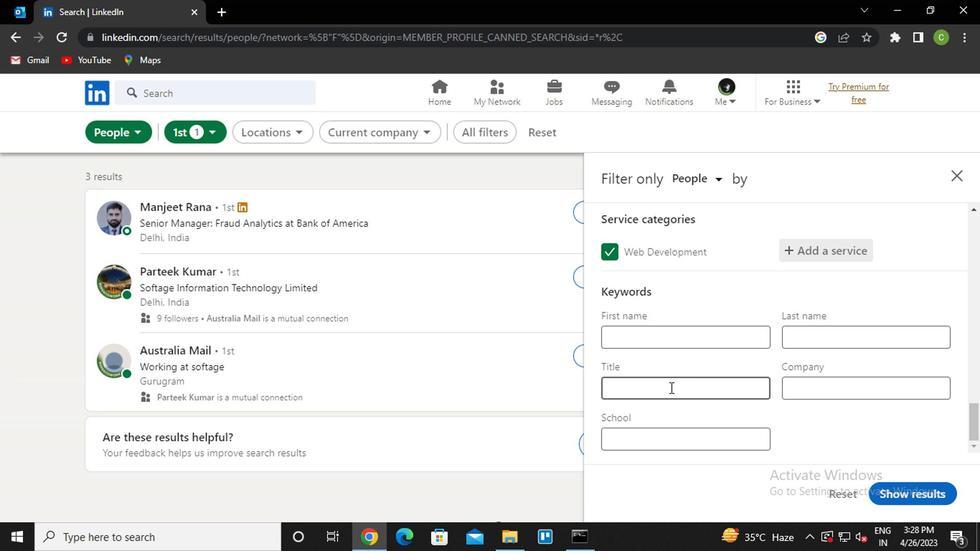 
Action: Key pressed <Key.caps_lock>t<Key.caps_lock>herapist
Screenshot: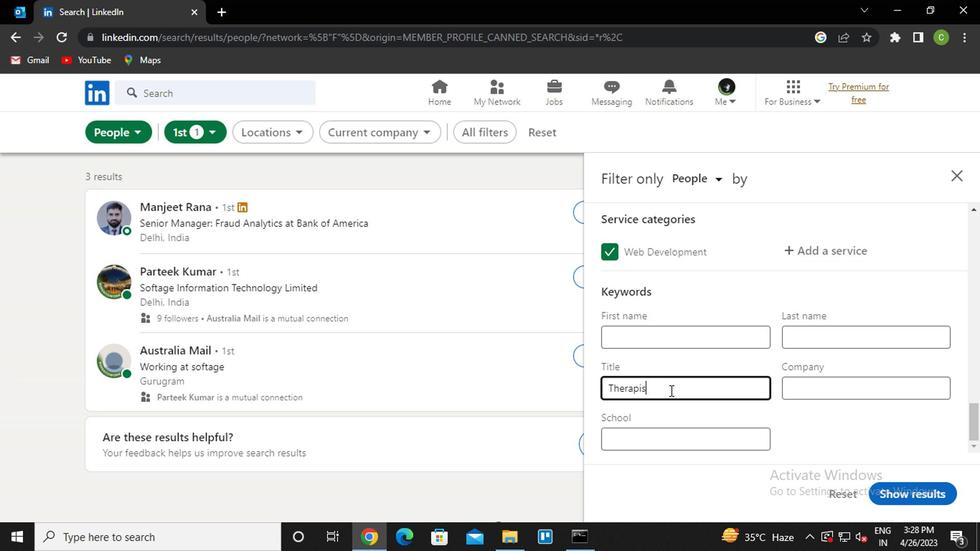 
Action: Mouse moved to (894, 496)
Screenshot: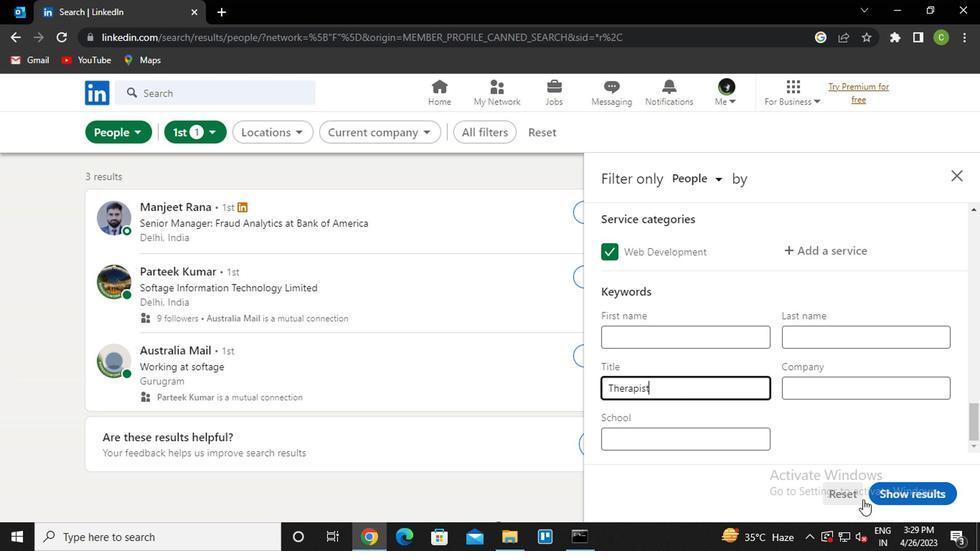 
Action: Mouse pressed left at (894, 496)
Screenshot: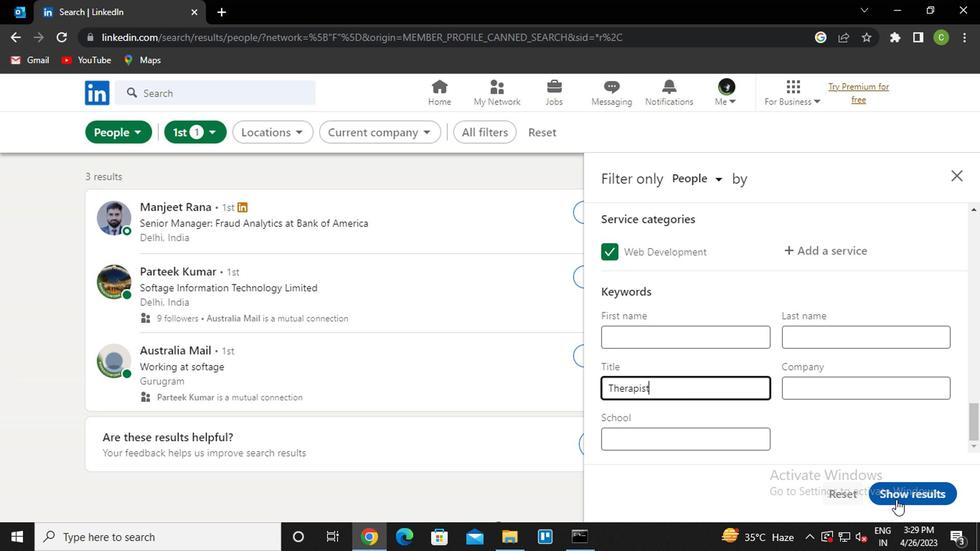 
Action: Mouse moved to (523, 430)
Screenshot: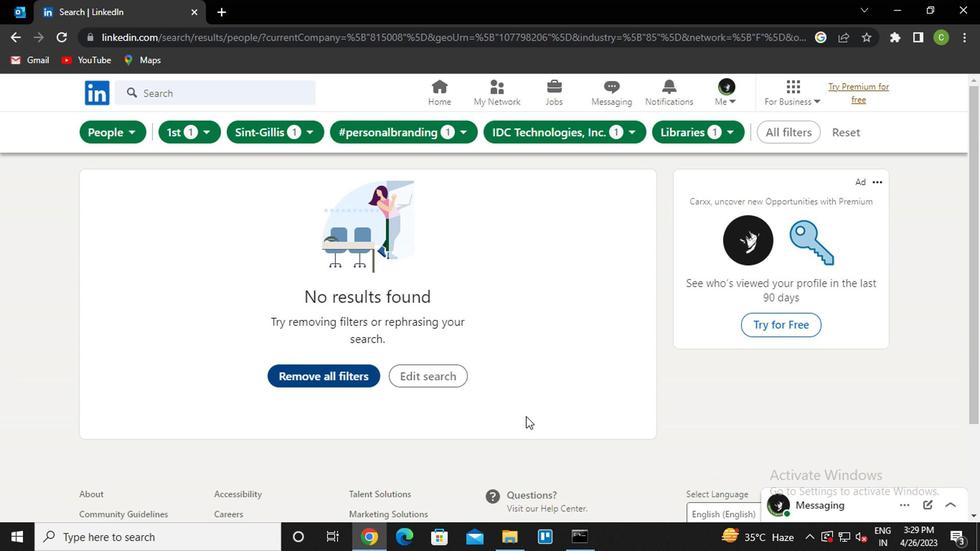 
